 Task: Use the formula "ASC" in spreadsheet "Project portfolio".
Action: Mouse pressed left at (232, 208)
Screenshot: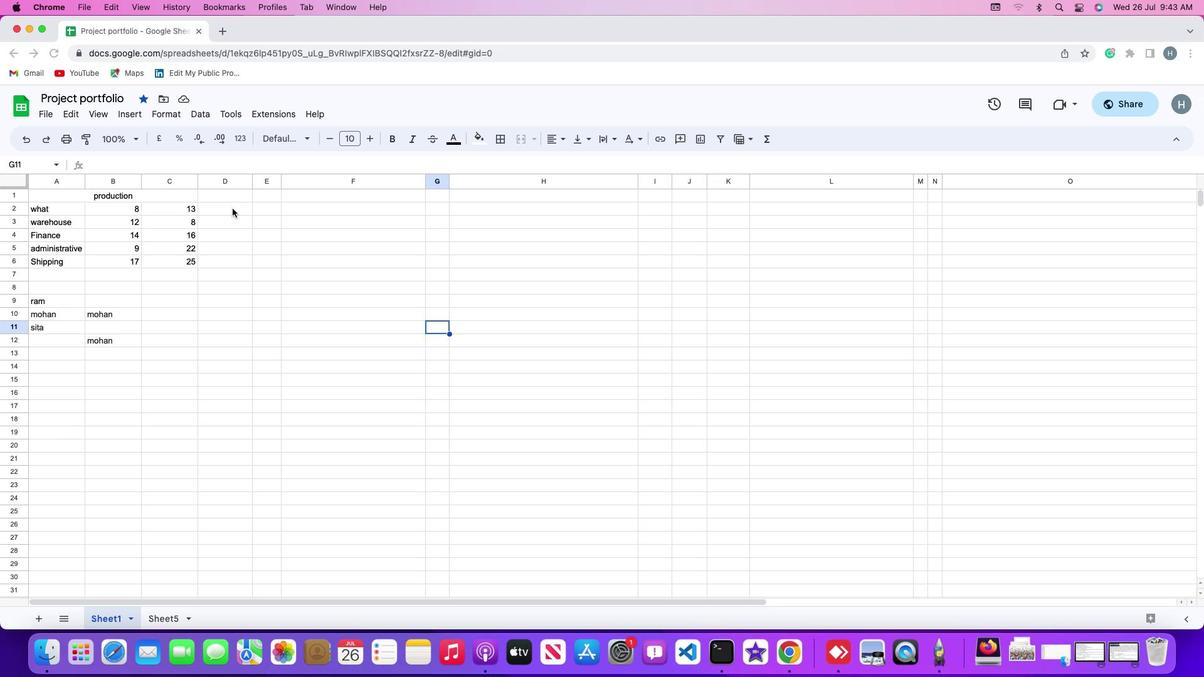 
Action: Mouse pressed left at (232, 208)
Screenshot: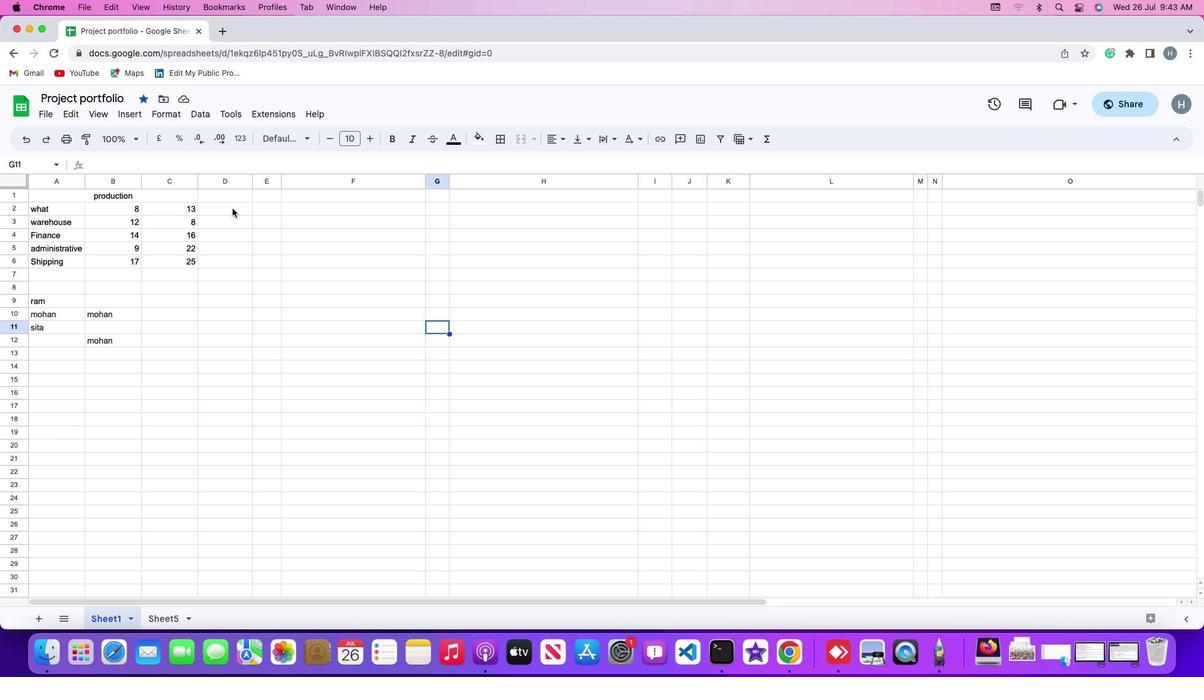 
Action: Mouse moved to (137, 114)
Screenshot: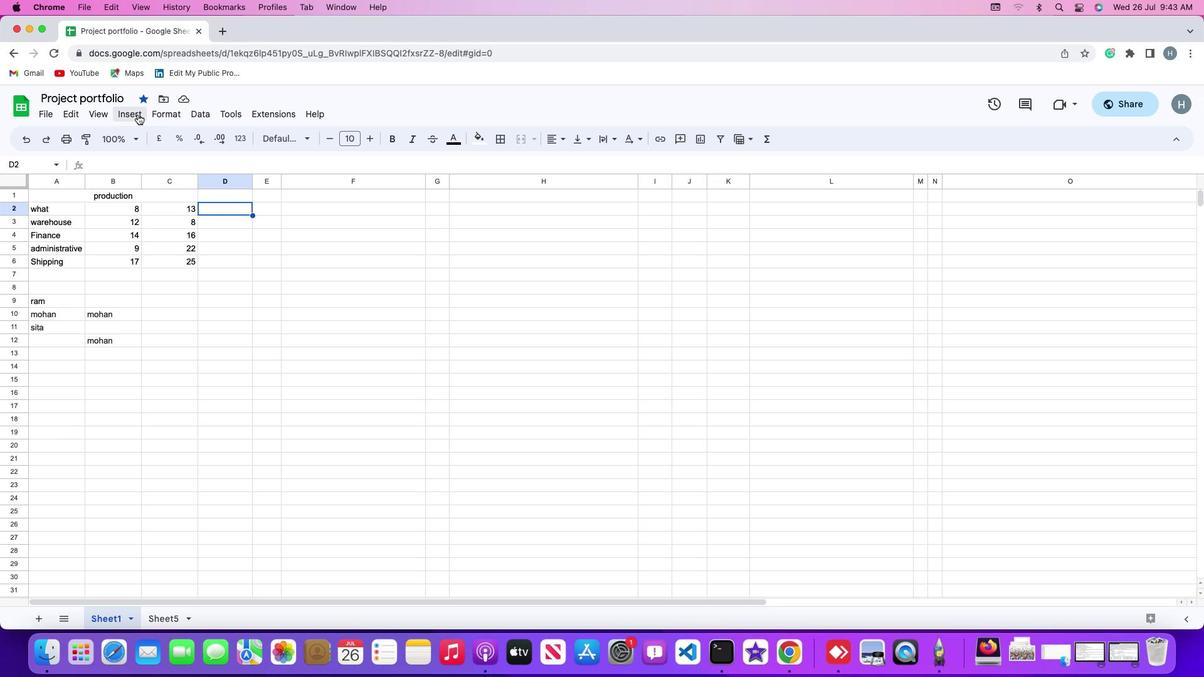 
Action: Mouse pressed left at (137, 114)
Screenshot: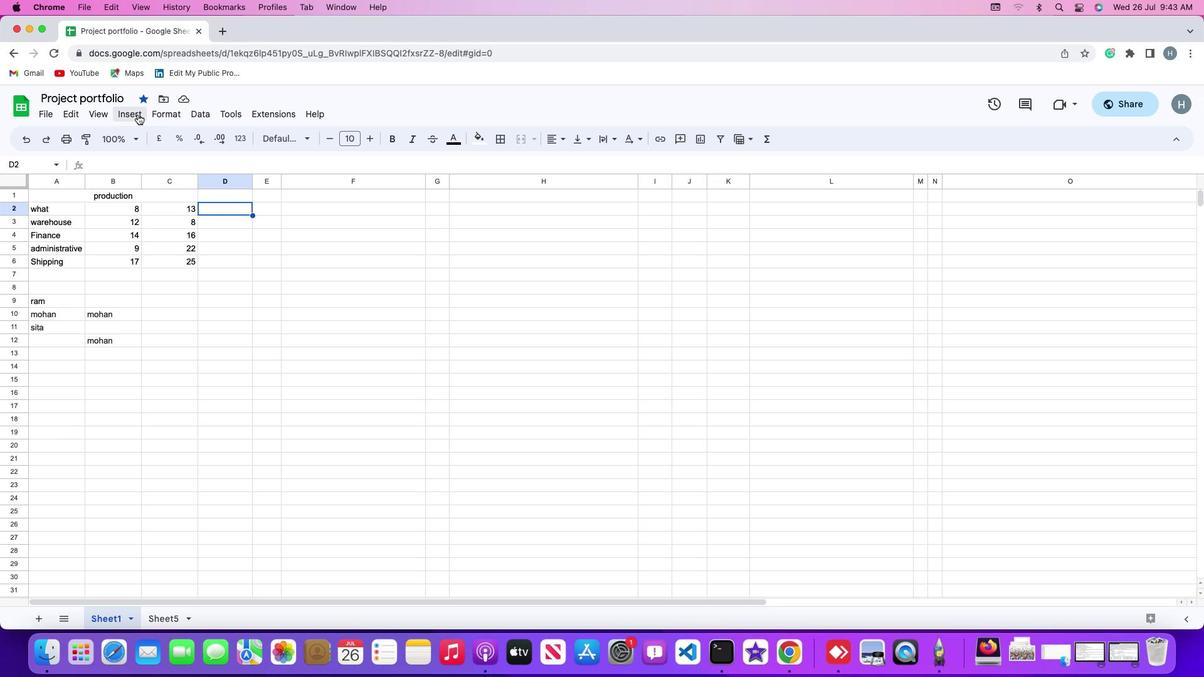 
Action: Mouse moved to (511, 340)
Screenshot: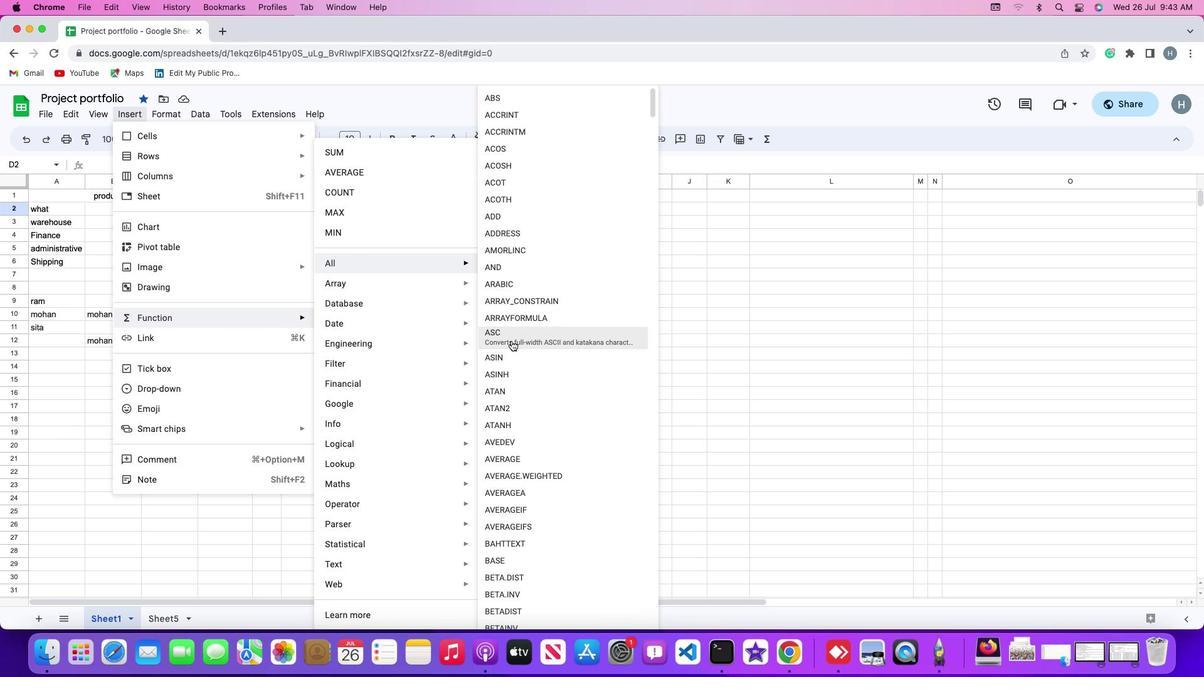 
Action: Mouse pressed left at (511, 340)
Screenshot: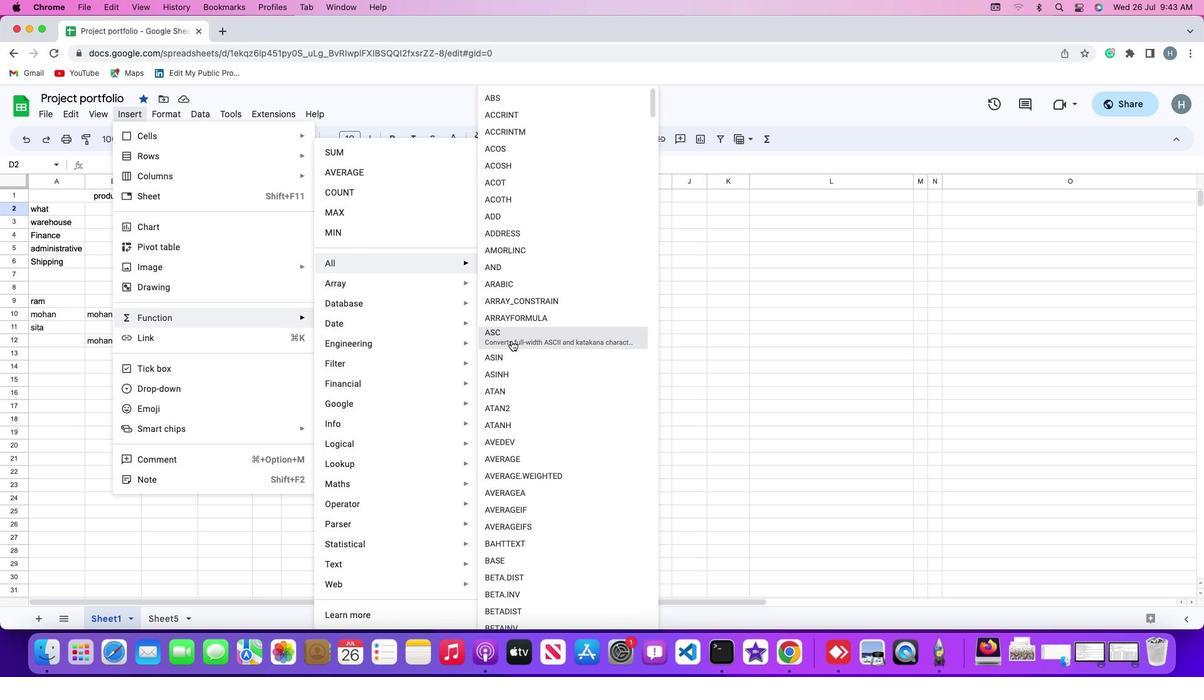
Action: Mouse moved to (60, 207)
Screenshot: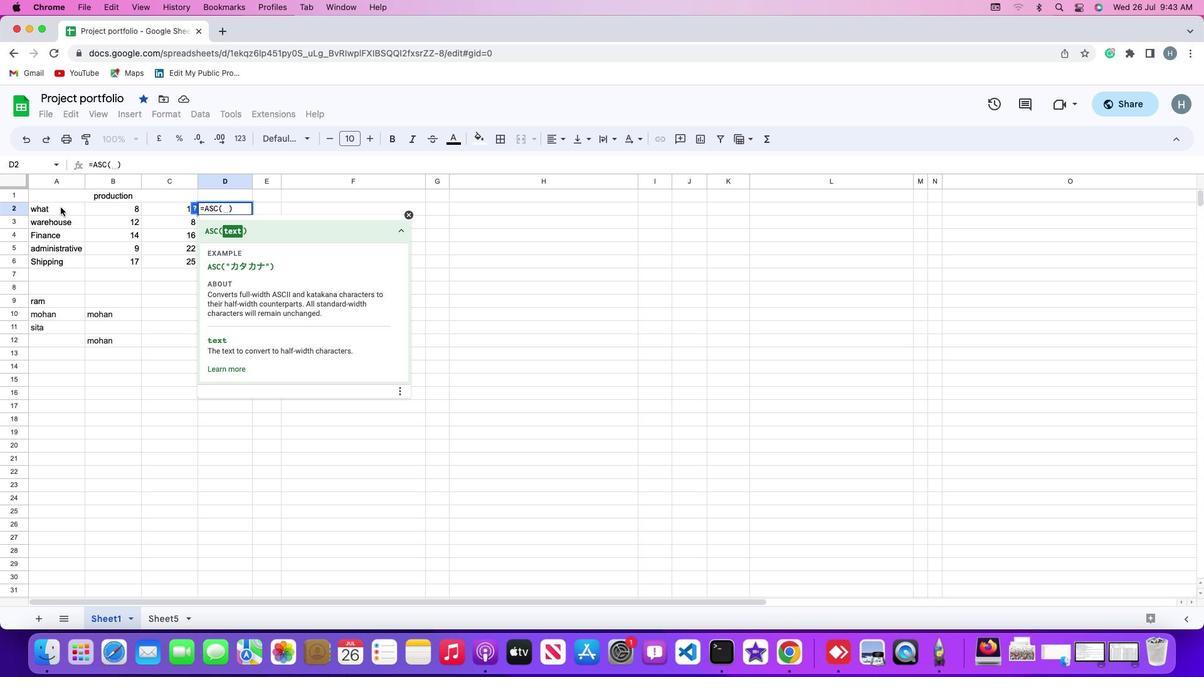
Action: Mouse pressed left at (60, 207)
Screenshot: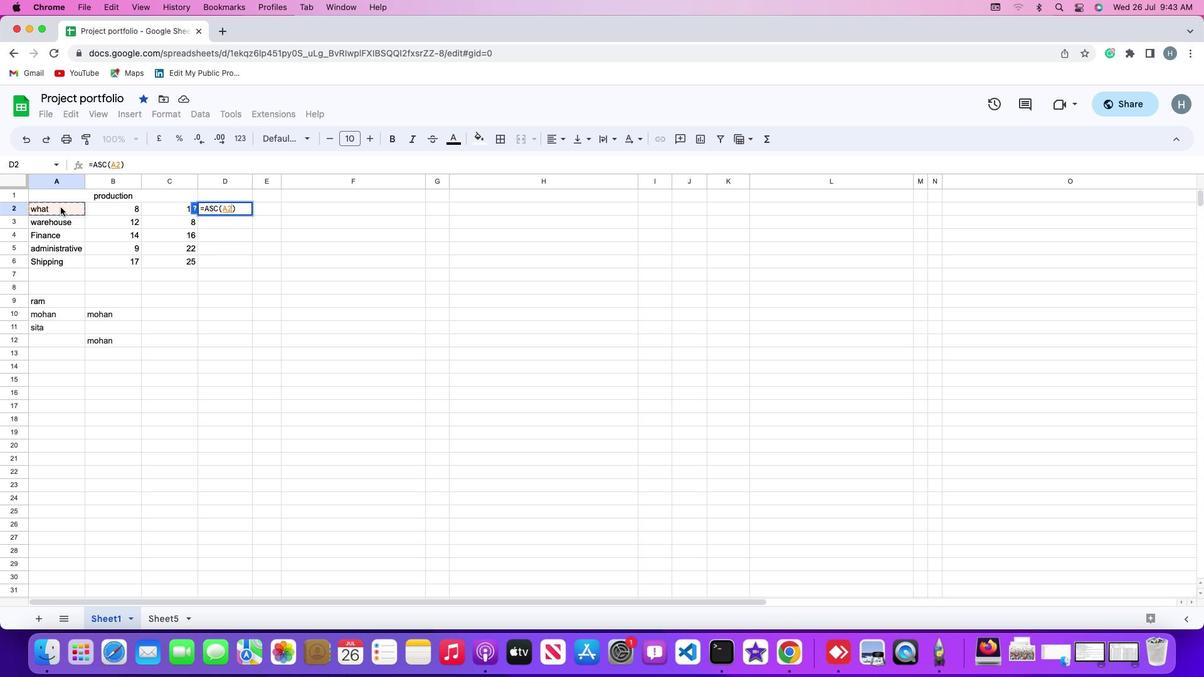 
Action: Mouse moved to (463, 301)
Screenshot: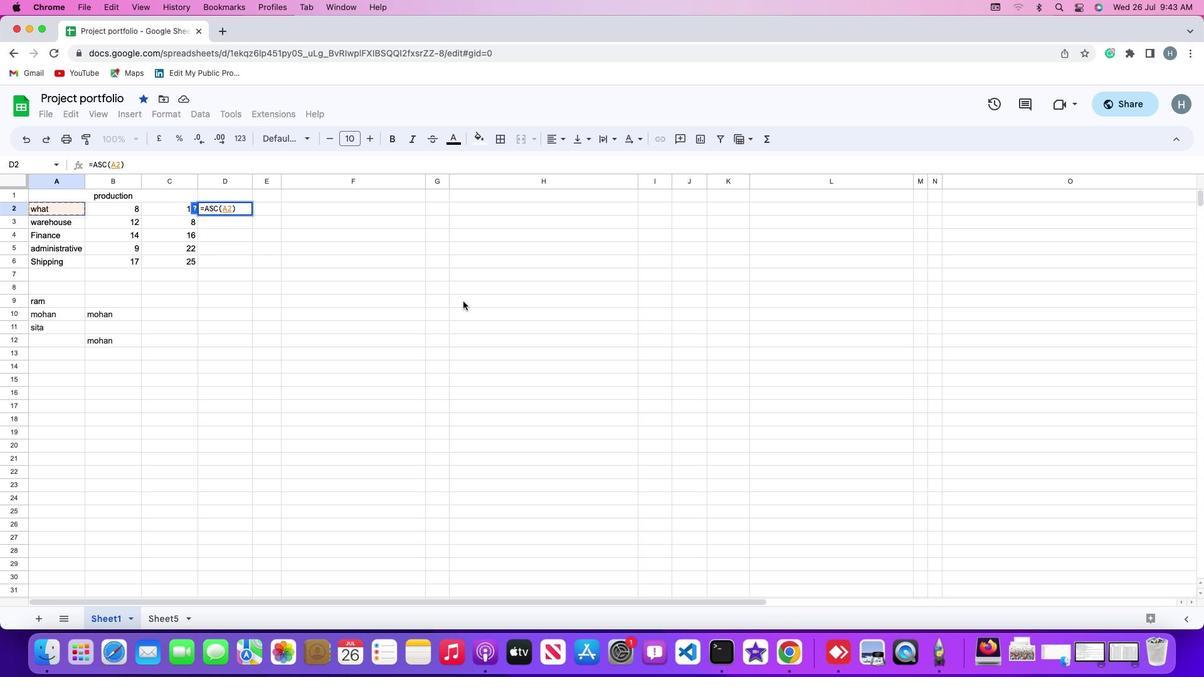 
Action: Key pressed Key.enter
Screenshot: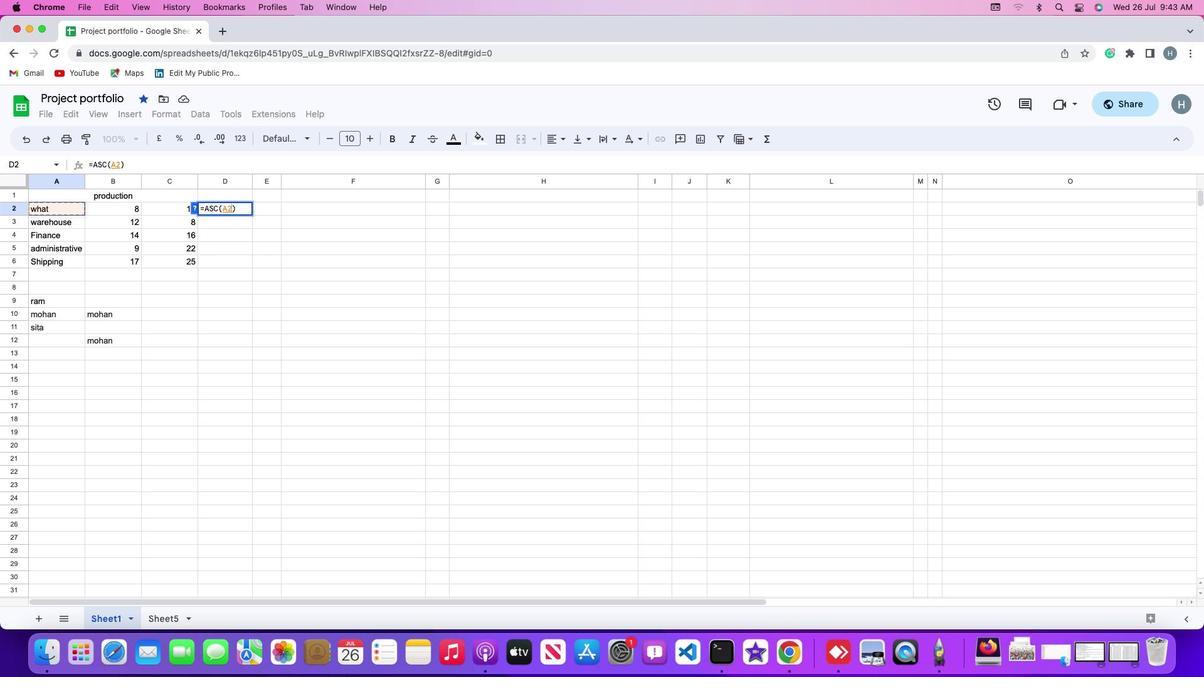 
Action: Mouse moved to (463, 300)
Screenshot: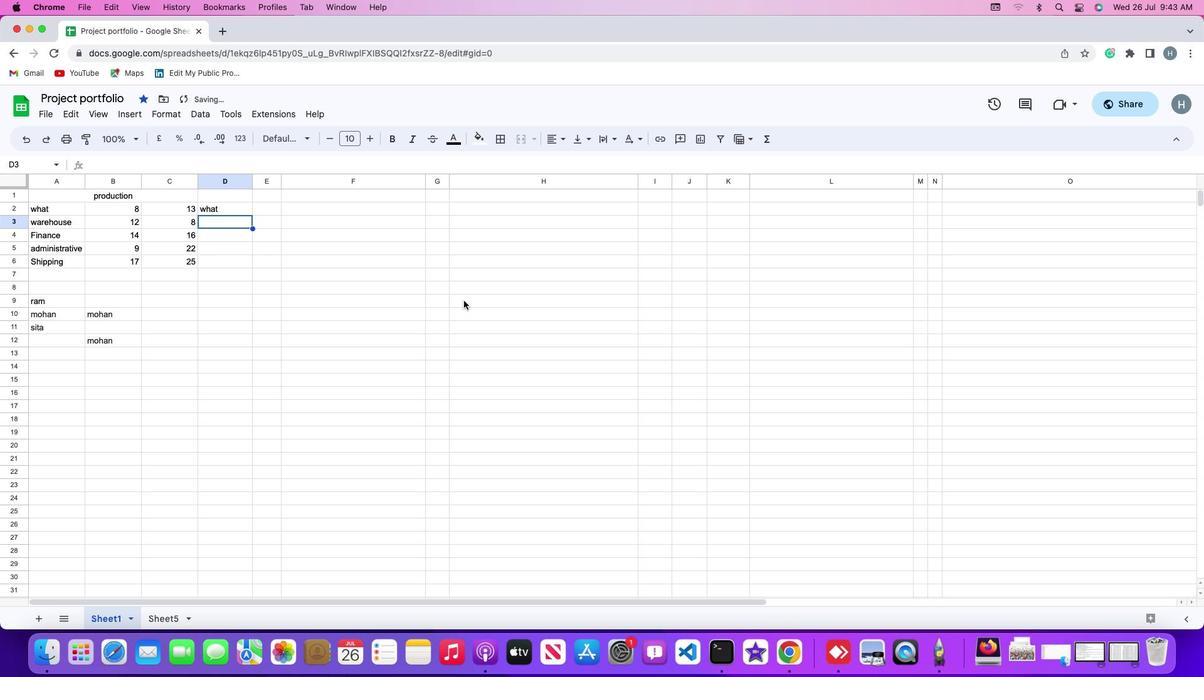 
